 Task: Create List Time Management in Board Sales Negotiation to Workspace Acquisitions and Mergers. Create List Resource Management in Board Customer Service to Workspace Acquisitions and Mergers. Create List Communication in Board Content Marketing Podcast Strategy and Execution to Workspace Acquisitions and Mergers
Action: Mouse moved to (149, 488)
Screenshot: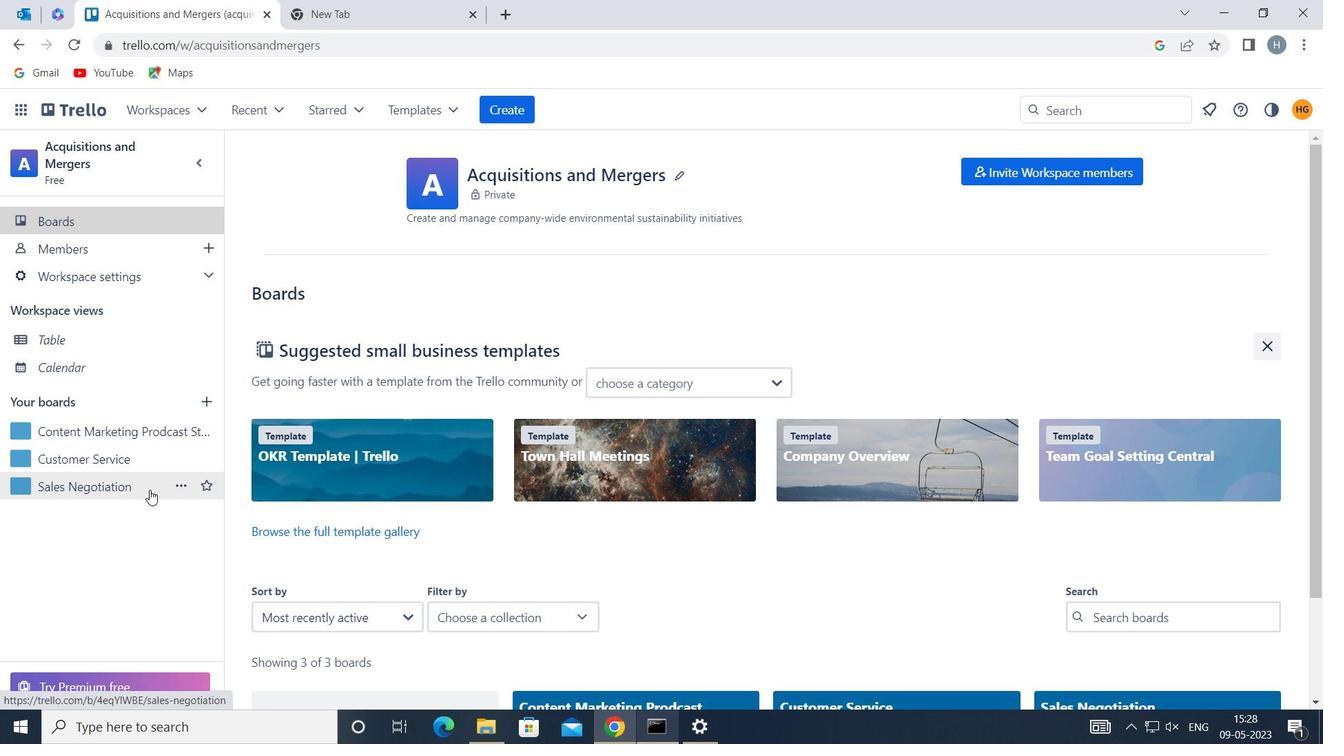 
Action: Mouse pressed left at (149, 488)
Screenshot: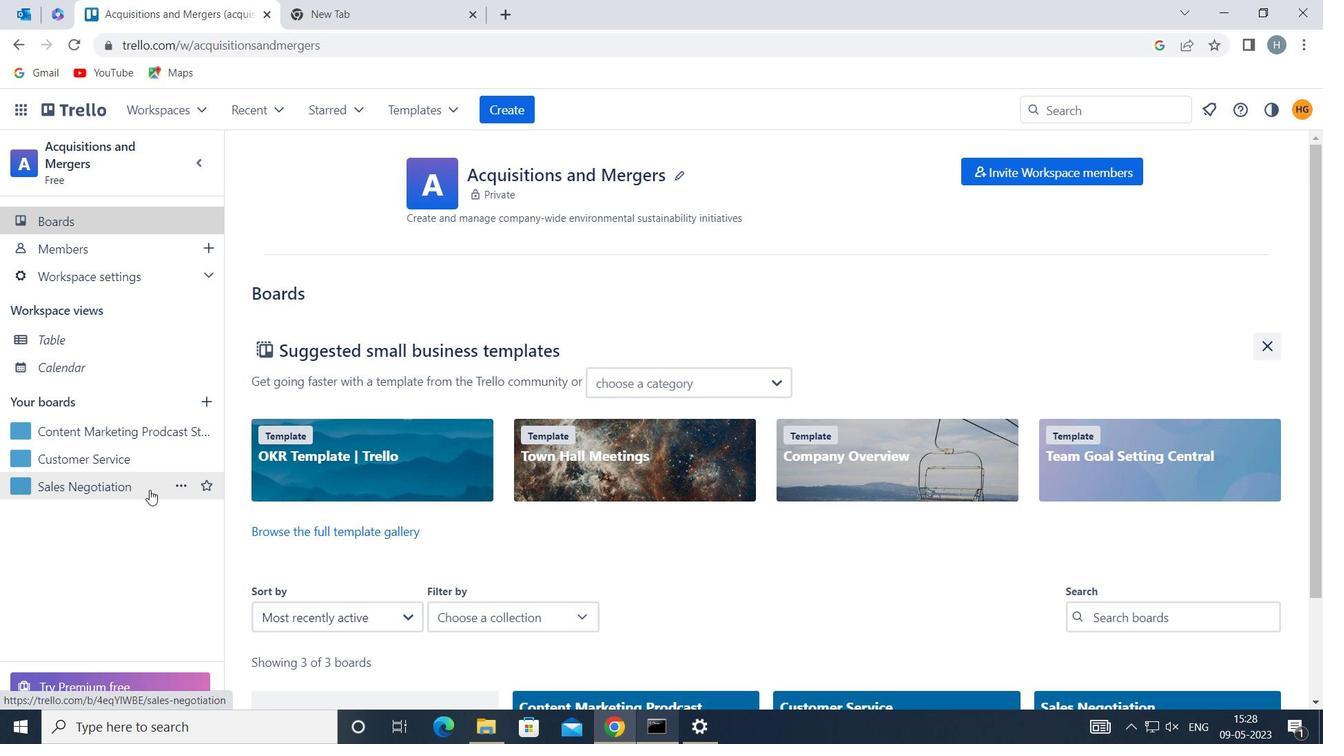 
Action: Mouse moved to (805, 203)
Screenshot: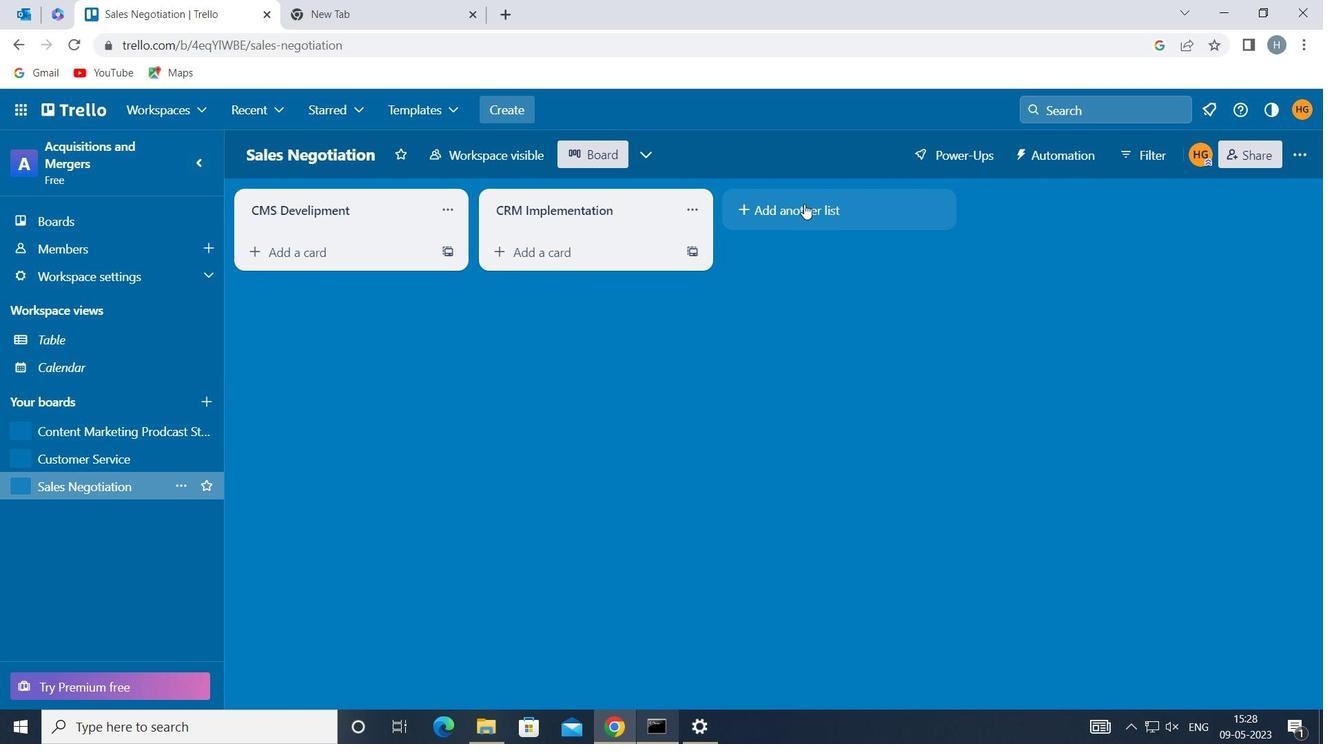 
Action: Mouse pressed left at (805, 203)
Screenshot: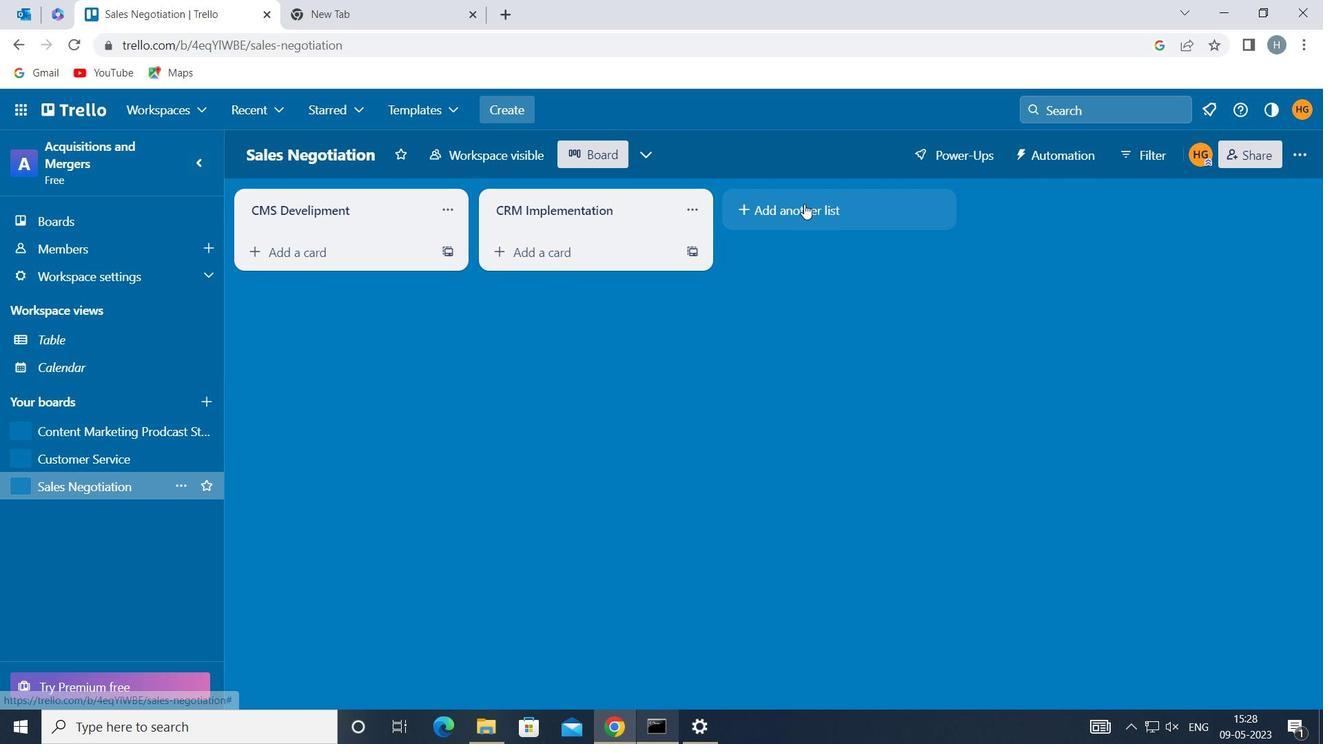
Action: Mouse moved to (696, 207)
Screenshot: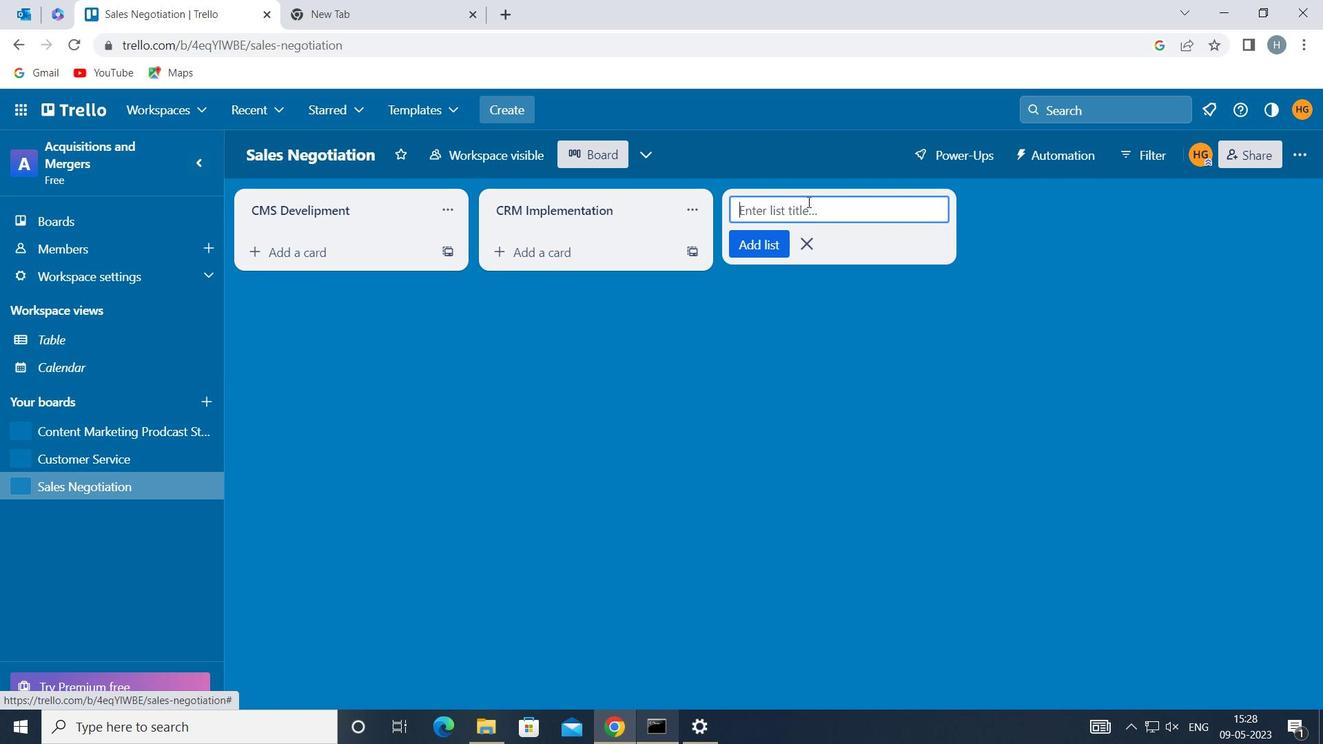 
Action: Key pressed <Key.shift>TIME<Key.space><Key.shift>MANAGEMENT
Screenshot: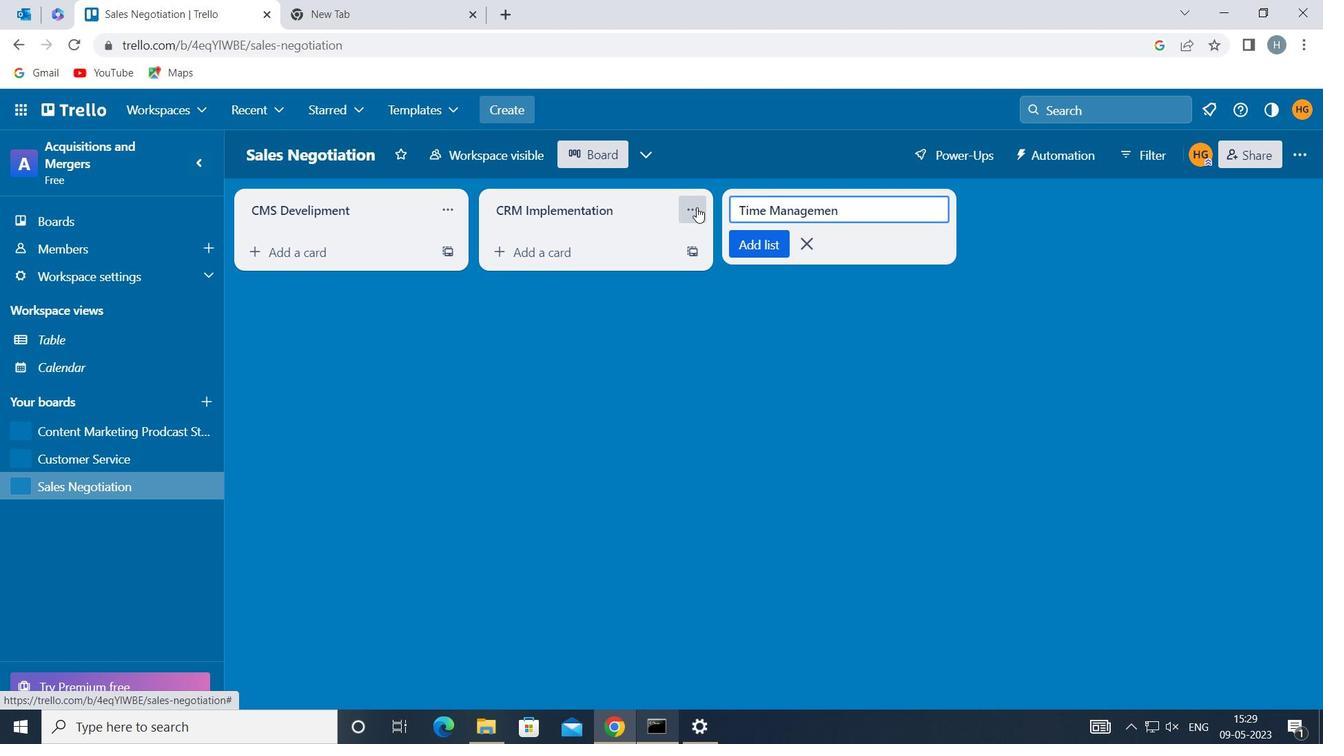 
Action: Mouse moved to (742, 243)
Screenshot: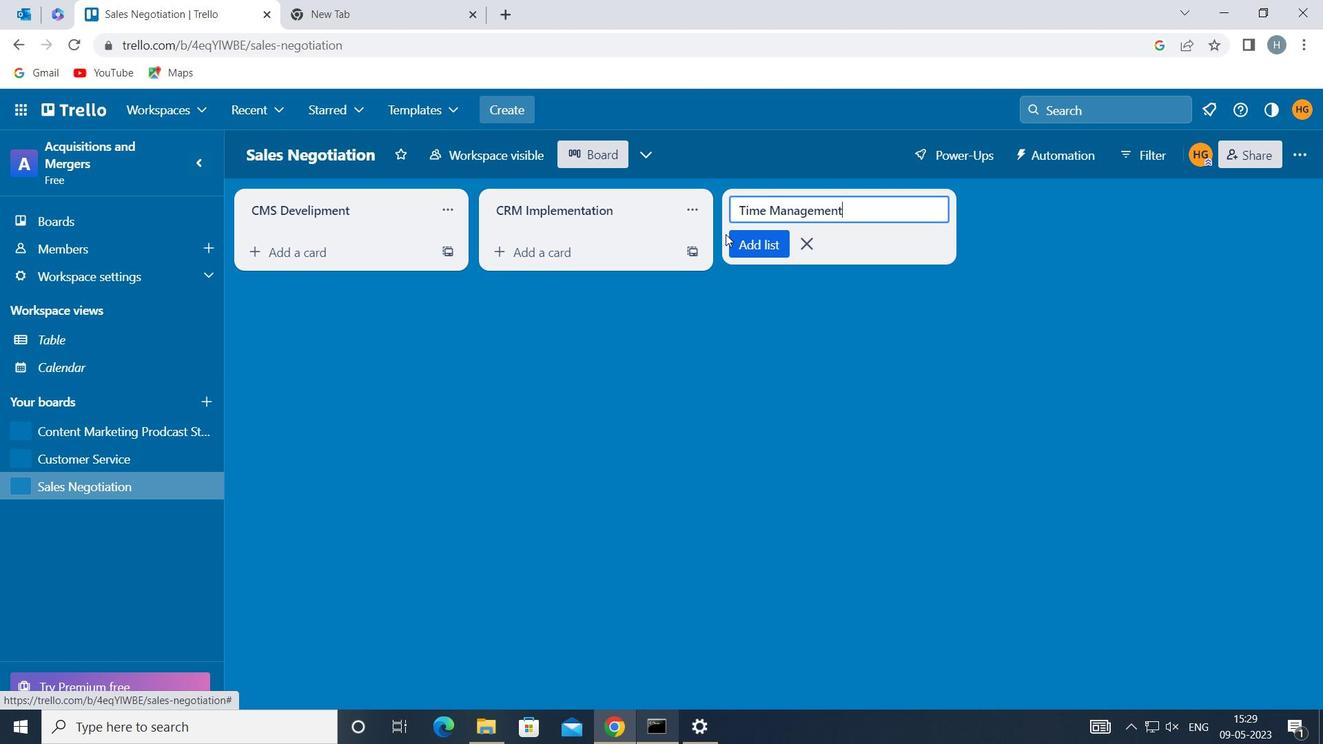 
Action: Mouse pressed left at (742, 243)
Screenshot: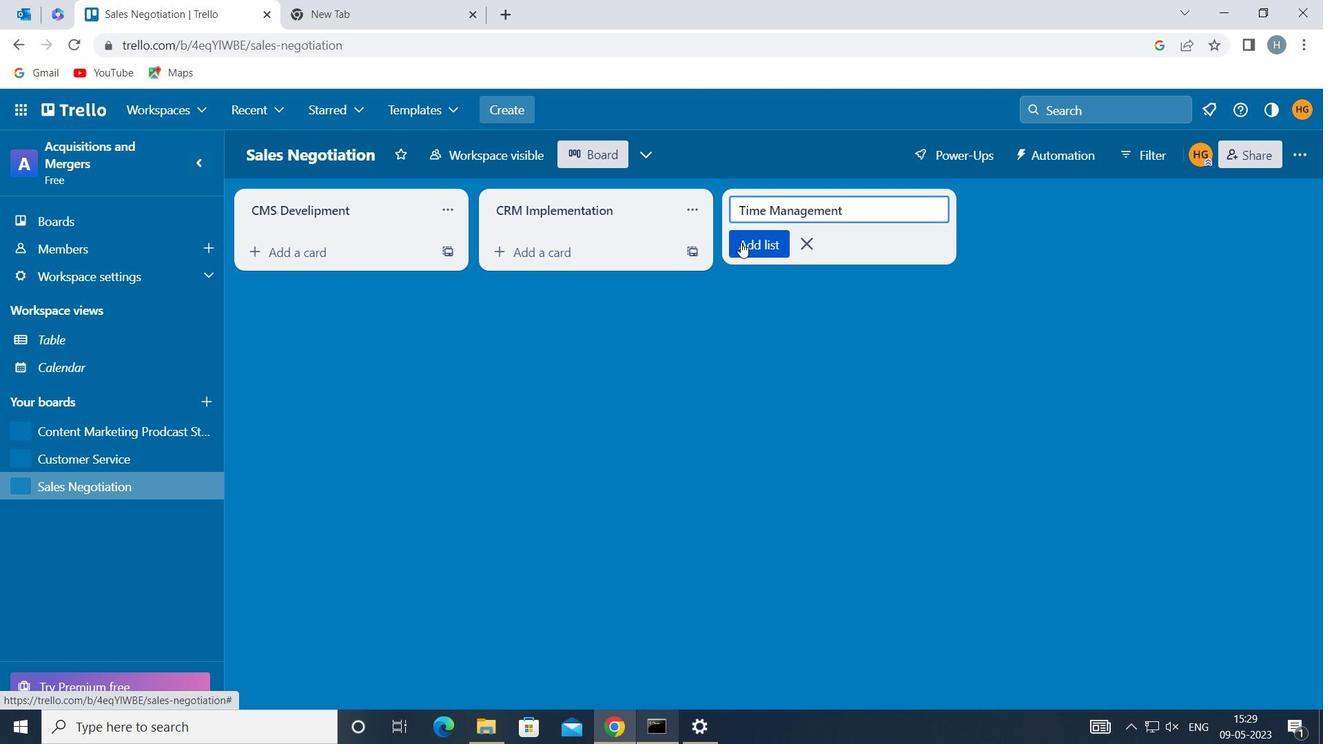 
Action: Mouse moved to (573, 344)
Screenshot: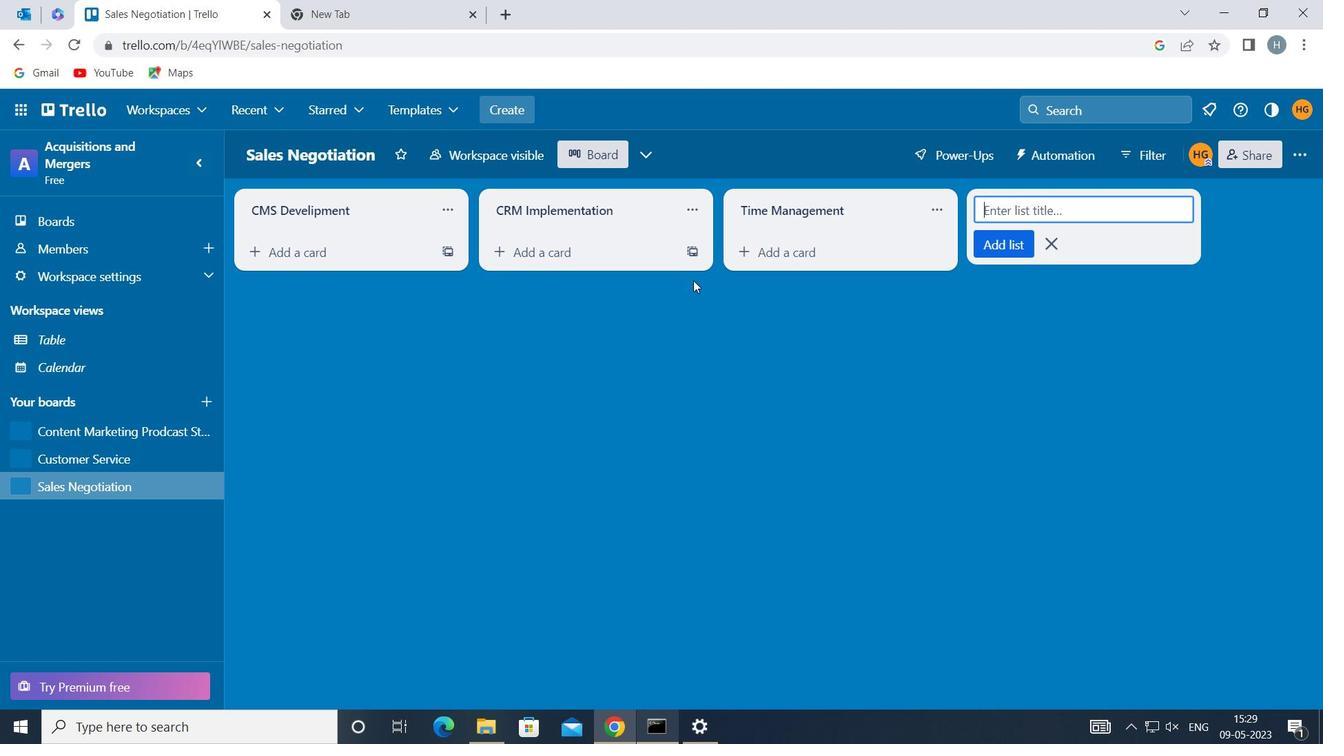 
Action: Mouse pressed left at (573, 344)
Screenshot: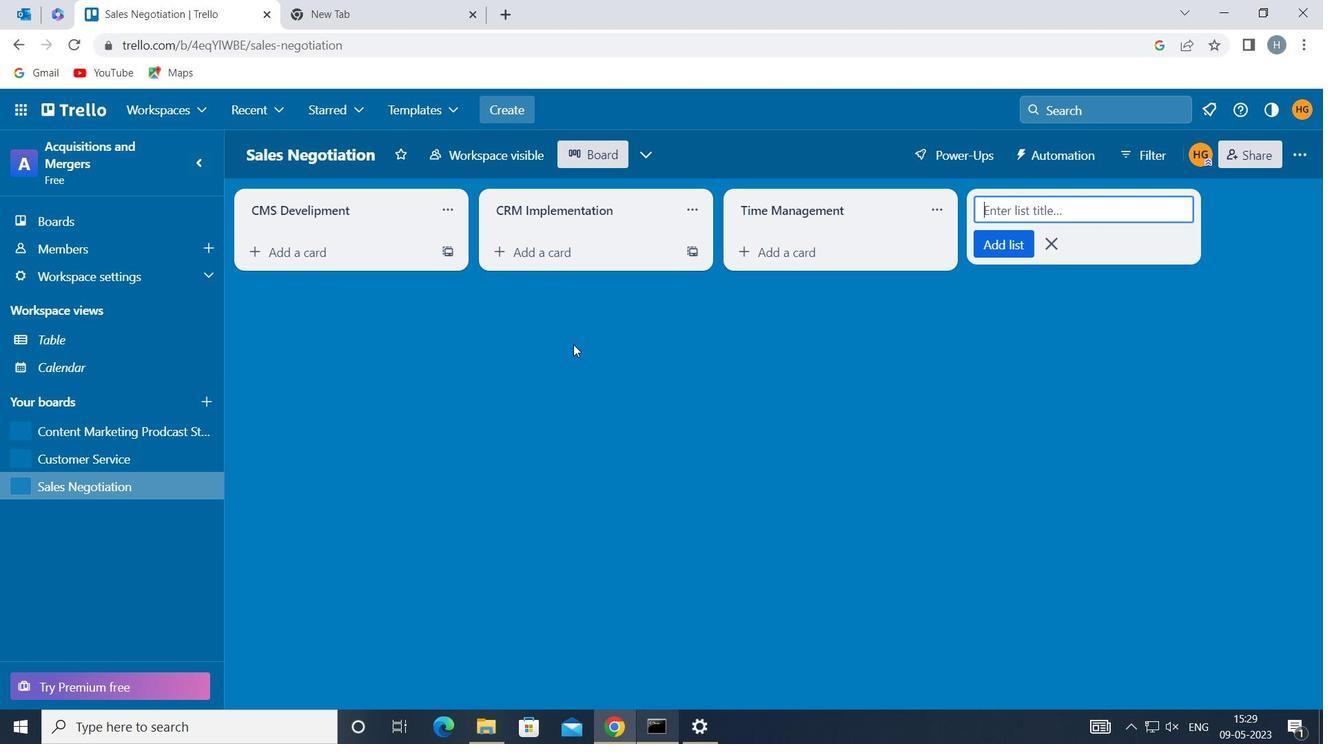 
Action: Mouse moved to (121, 447)
Screenshot: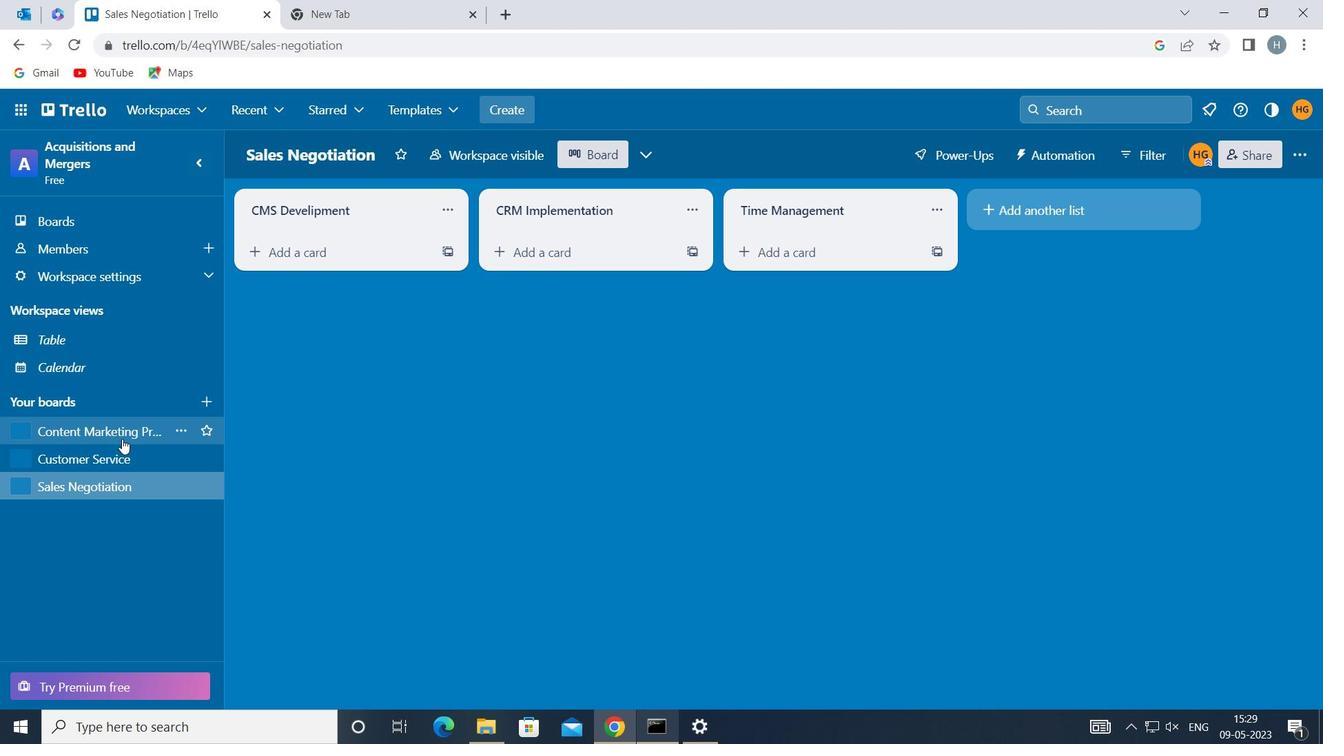 
Action: Mouse pressed left at (121, 447)
Screenshot: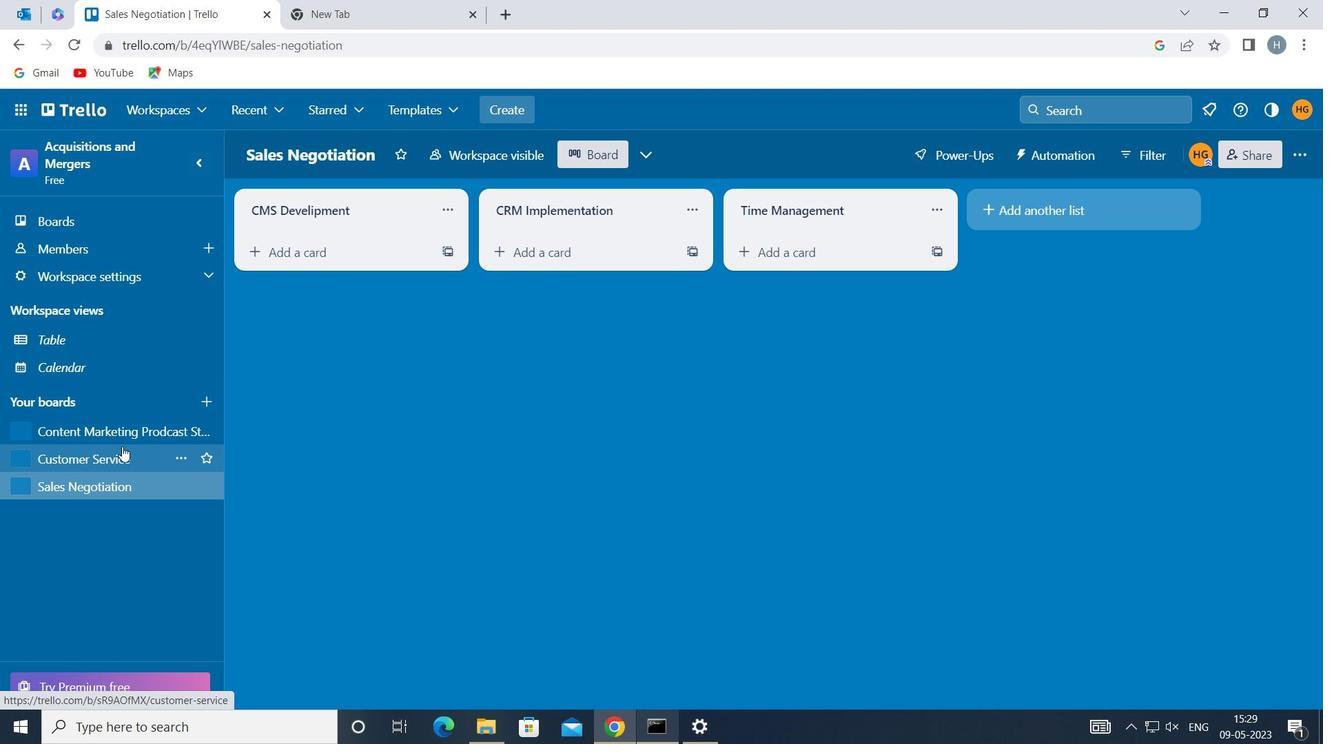 
Action: Mouse moved to (796, 205)
Screenshot: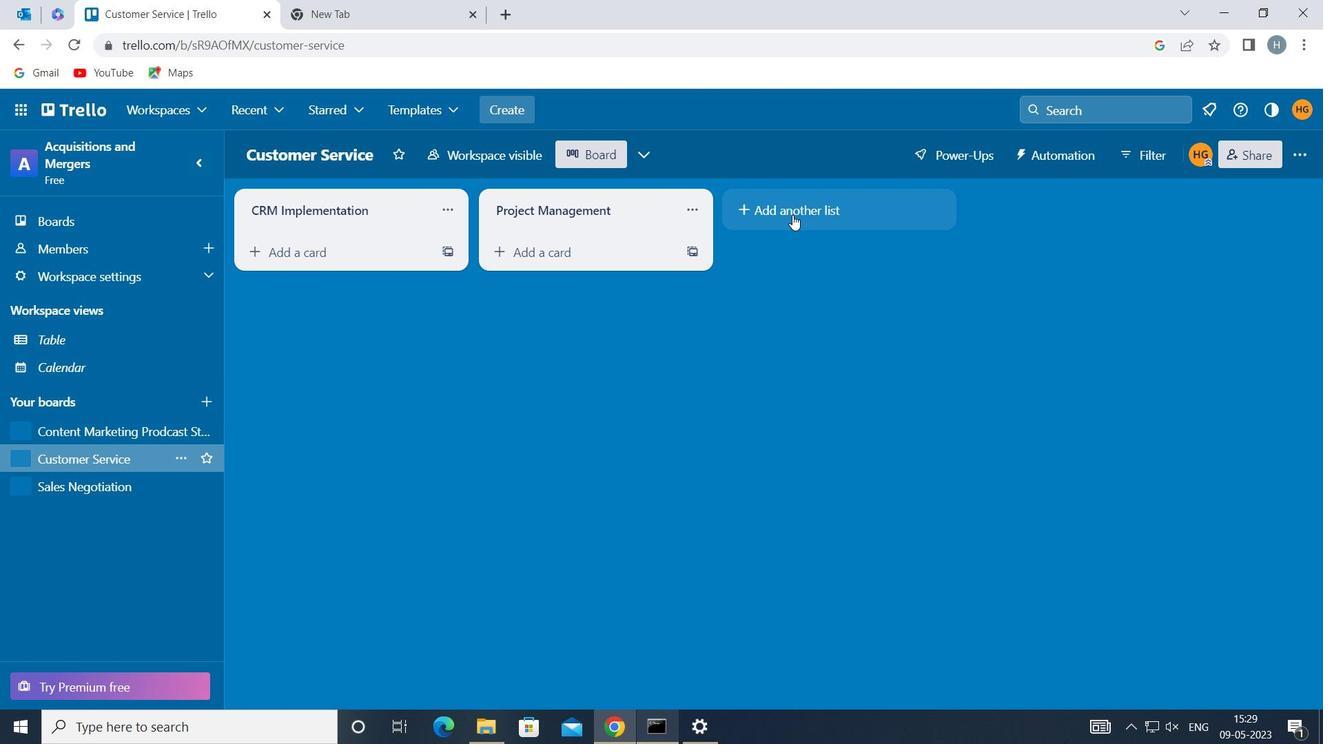 
Action: Mouse pressed left at (796, 205)
Screenshot: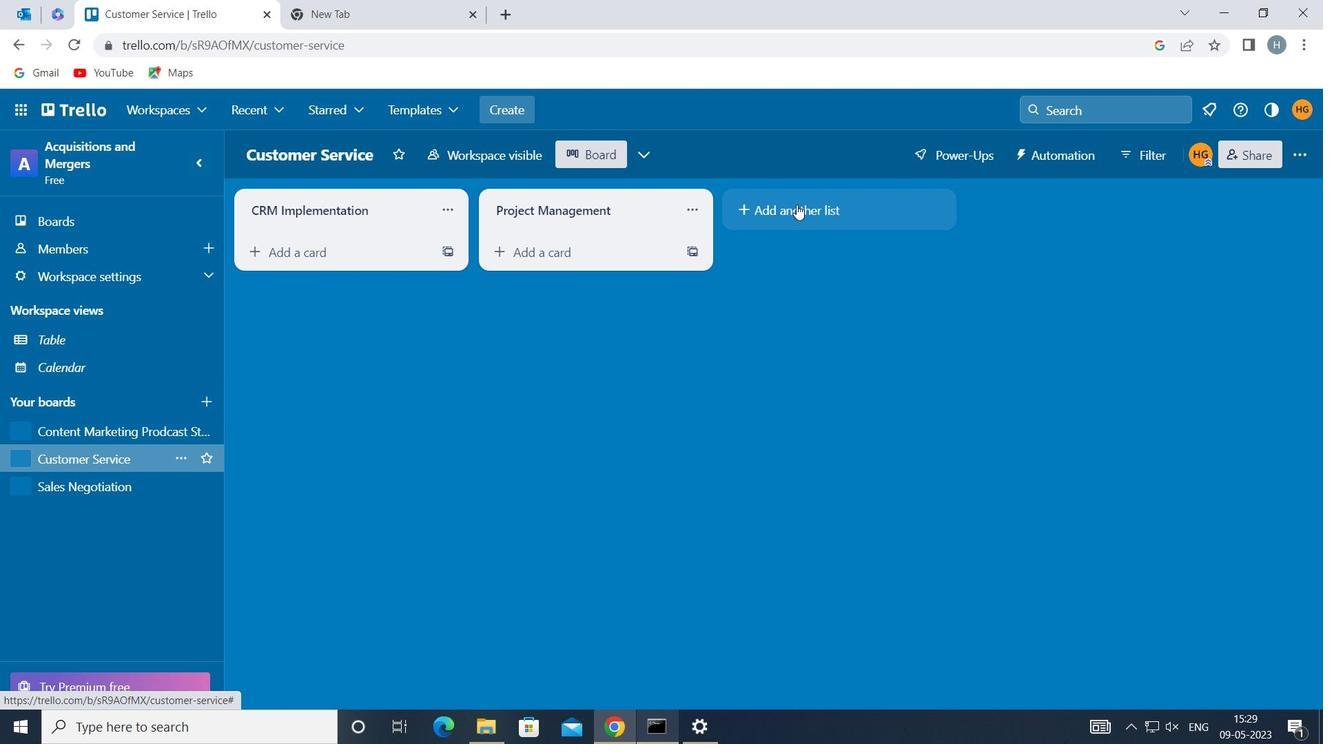 
Action: Mouse moved to (667, 244)
Screenshot: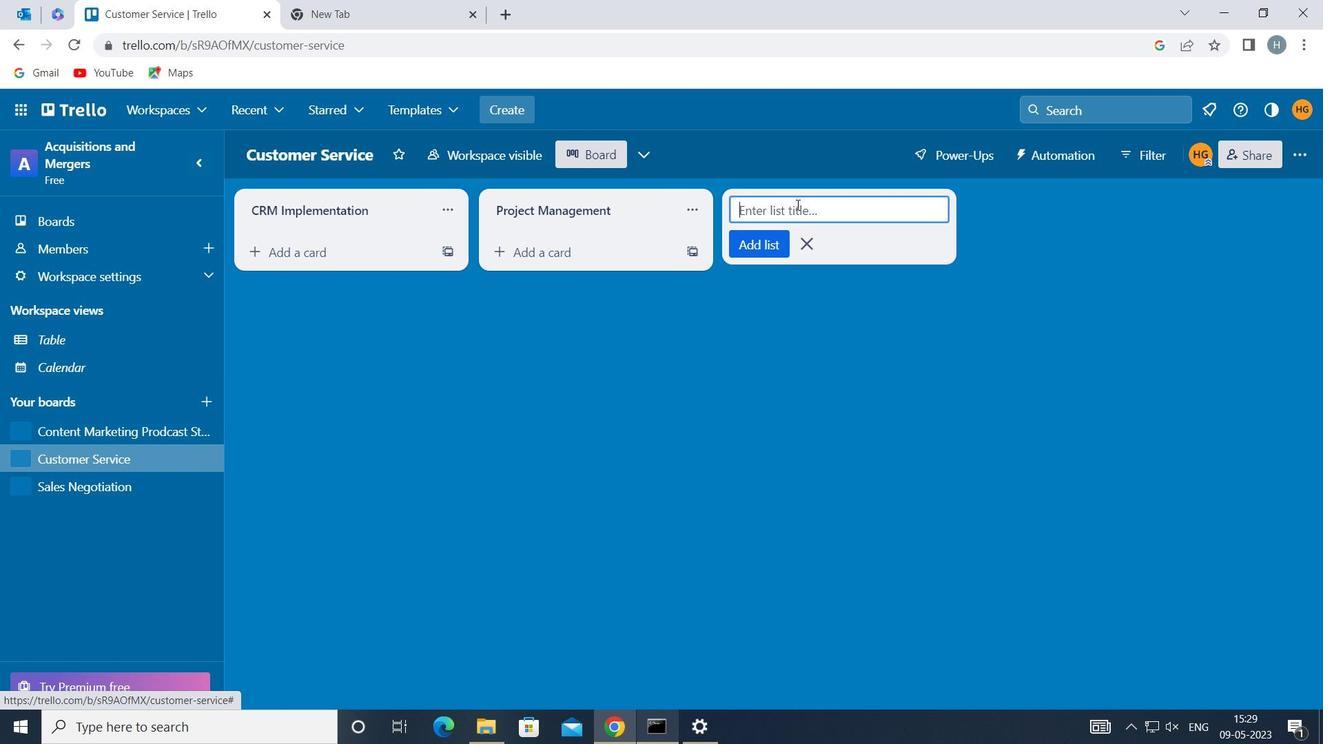 
Action: Key pressed <Key.shift>RESOURCE<Key.space><Key.shift>MANAGEMENT
Screenshot: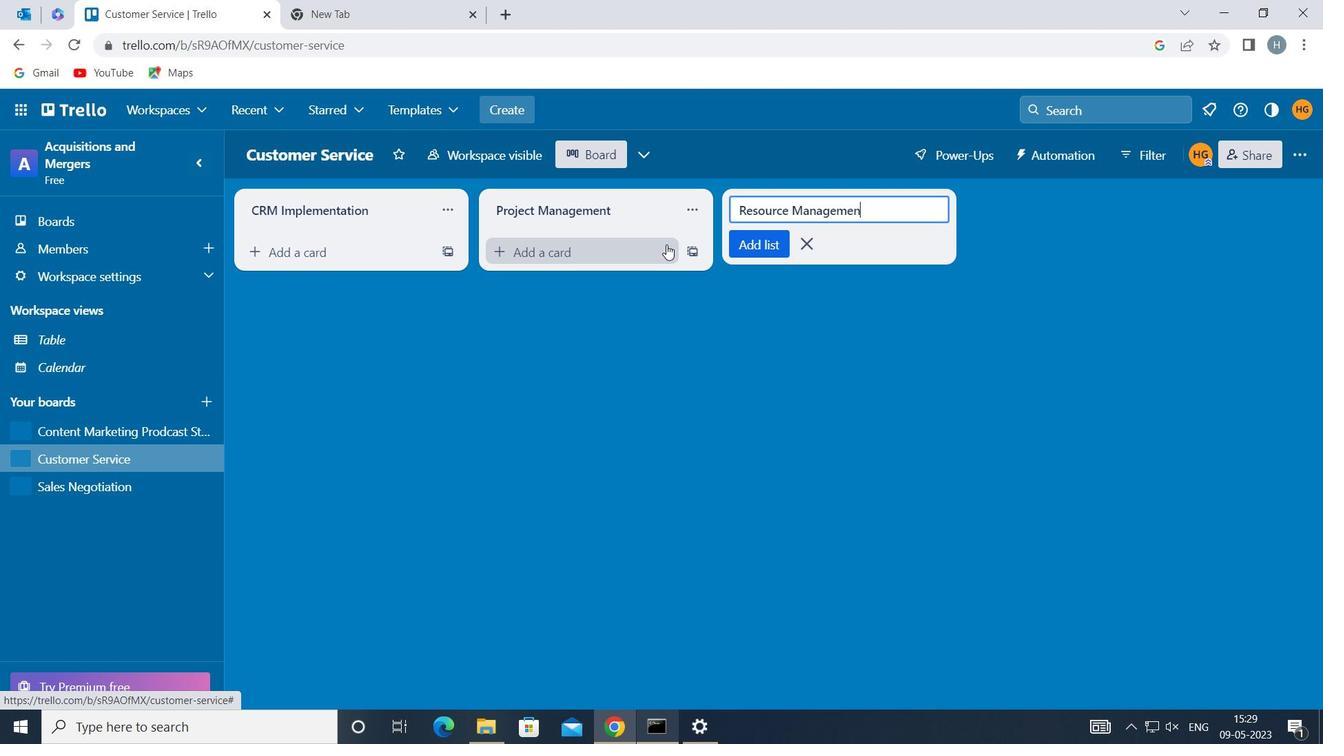 
Action: Mouse moved to (753, 246)
Screenshot: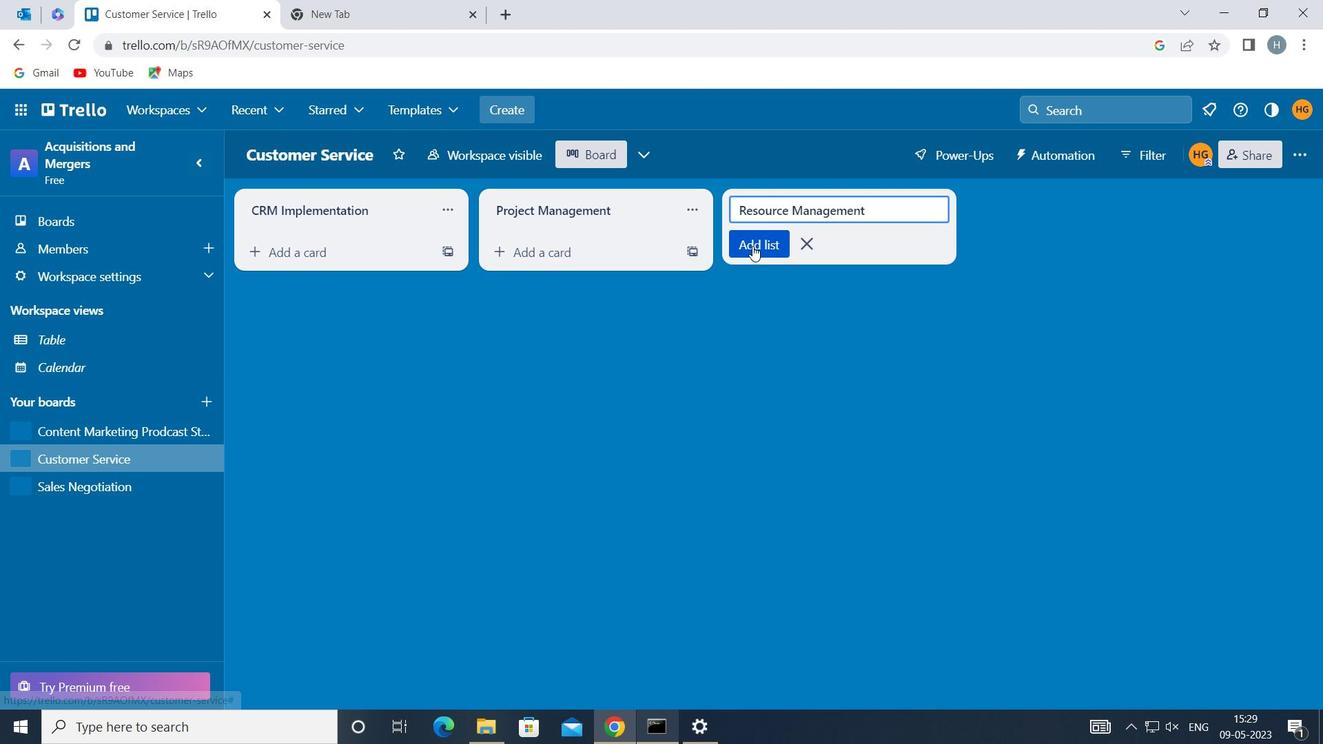 
Action: Mouse pressed left at (753, 246)
Screenshot: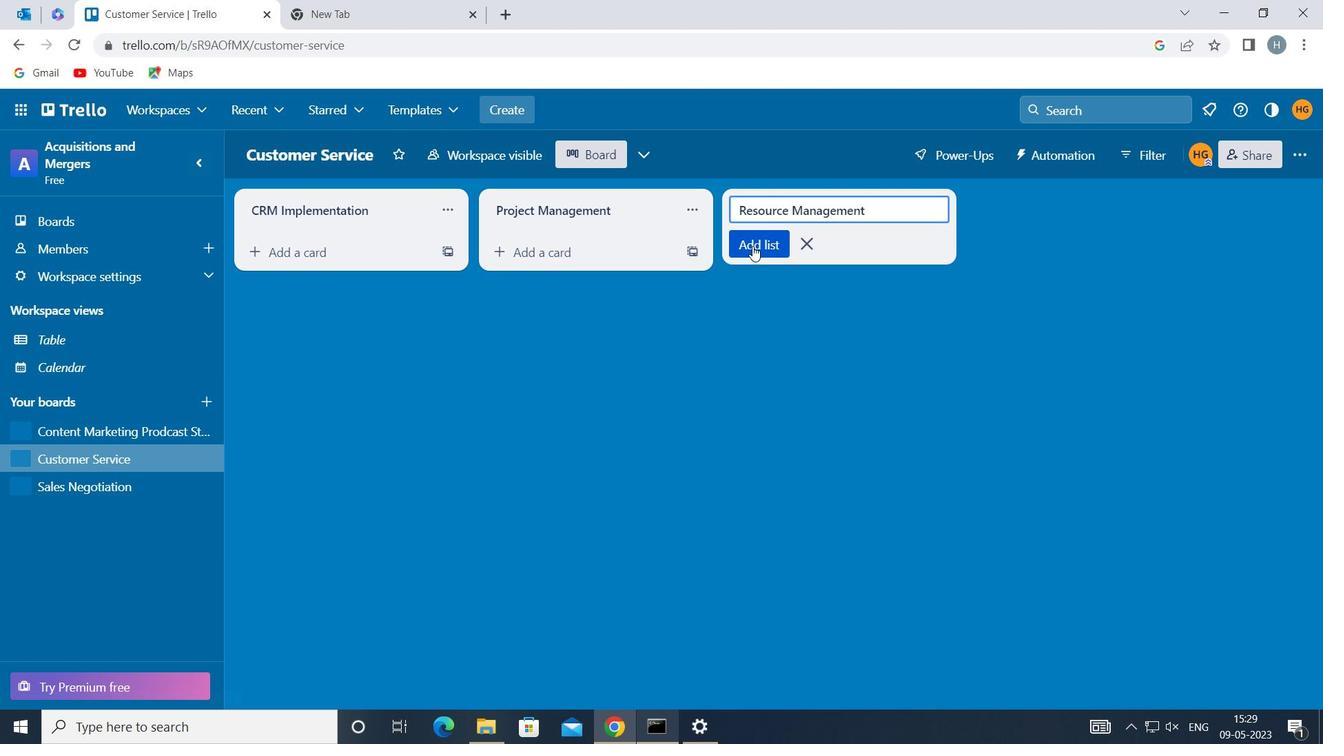 
Action: Mouse moved to (178, 425)
Screenshot: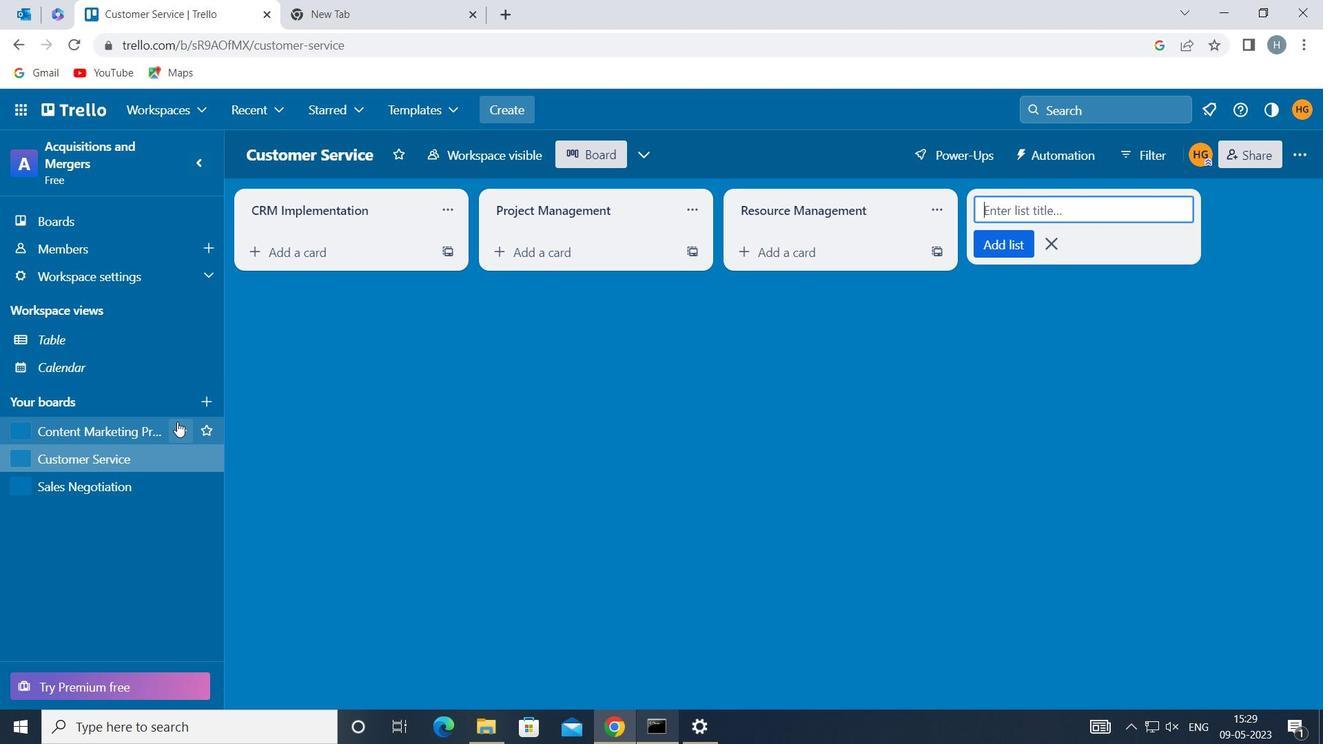 
Action: Mouse pressed left at (178, 425)
Screenshot: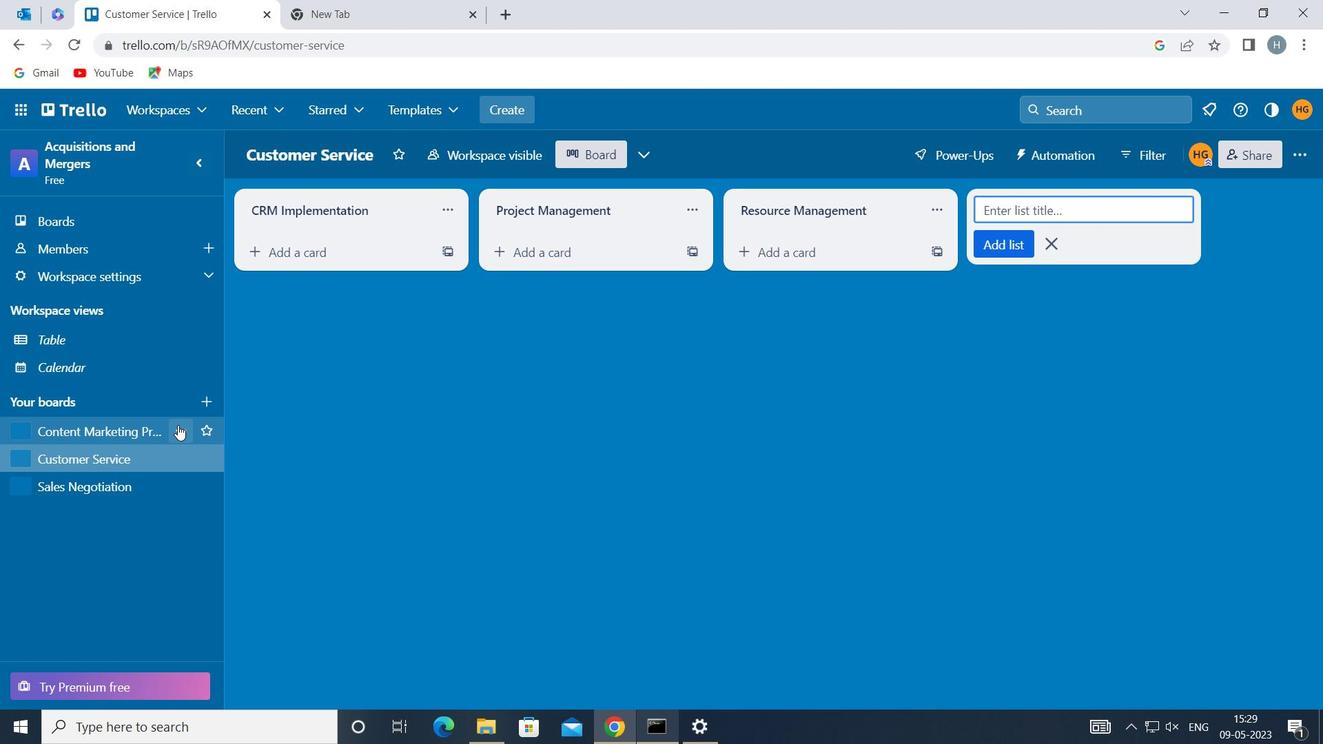 
Action: Mouse moved to (131, 425)
Screenshot: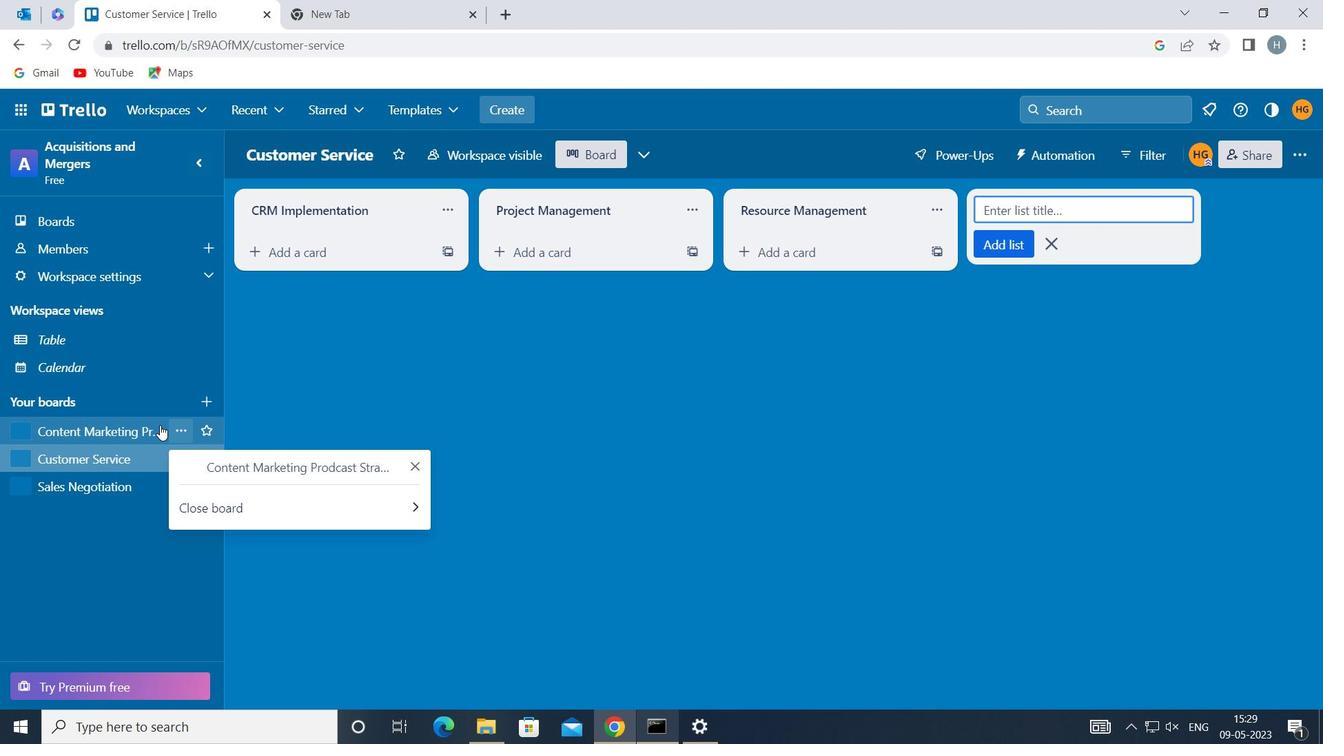 
Action: Mouse pressed left at (131, 425)
Screenshot: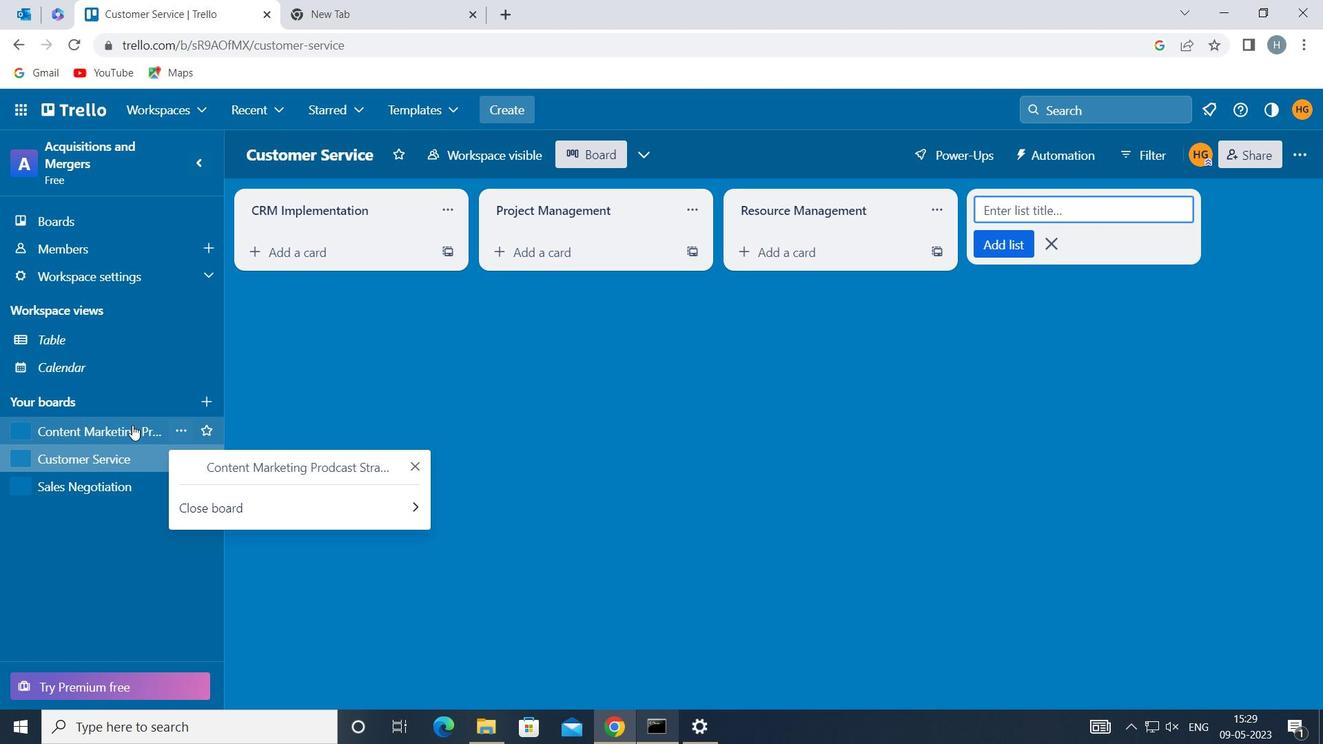 
Action: Mouse moved to (820, 206)
Screenshot: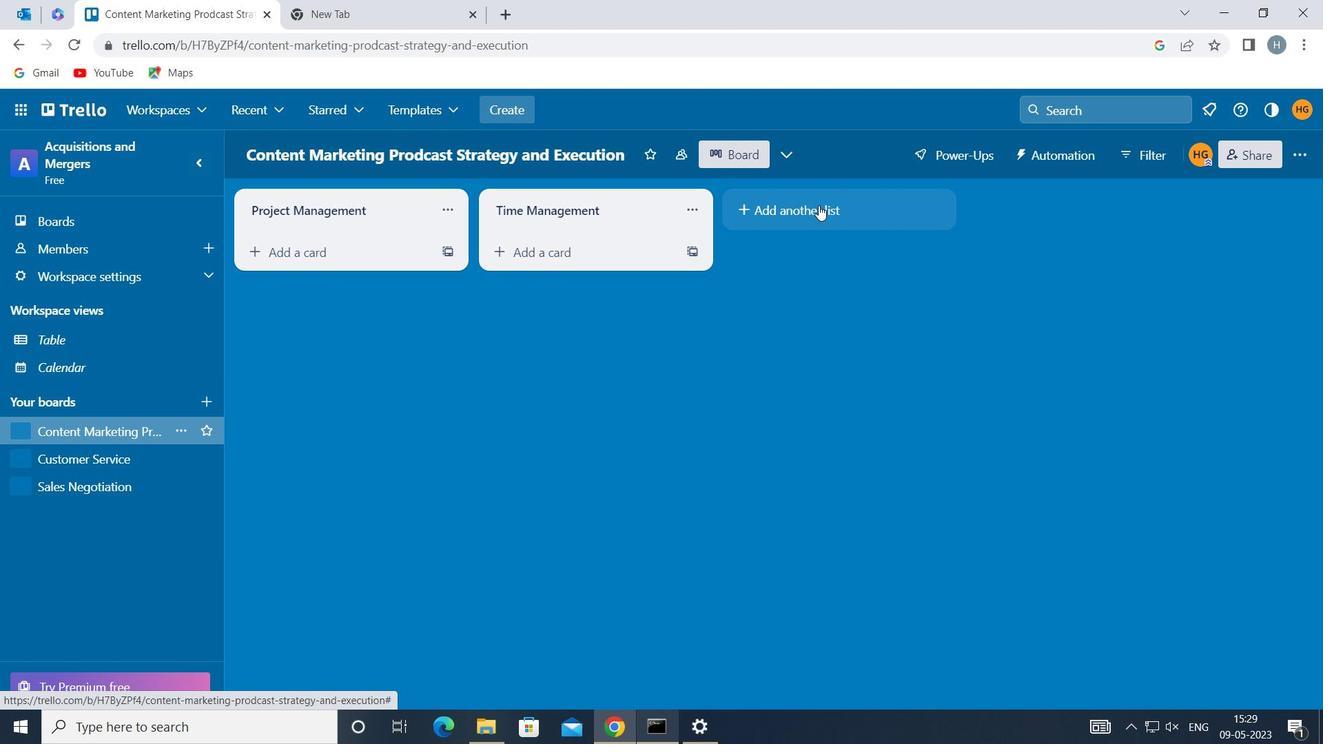 
Action: Mouse pressed left at (820, 206)
Screenshot: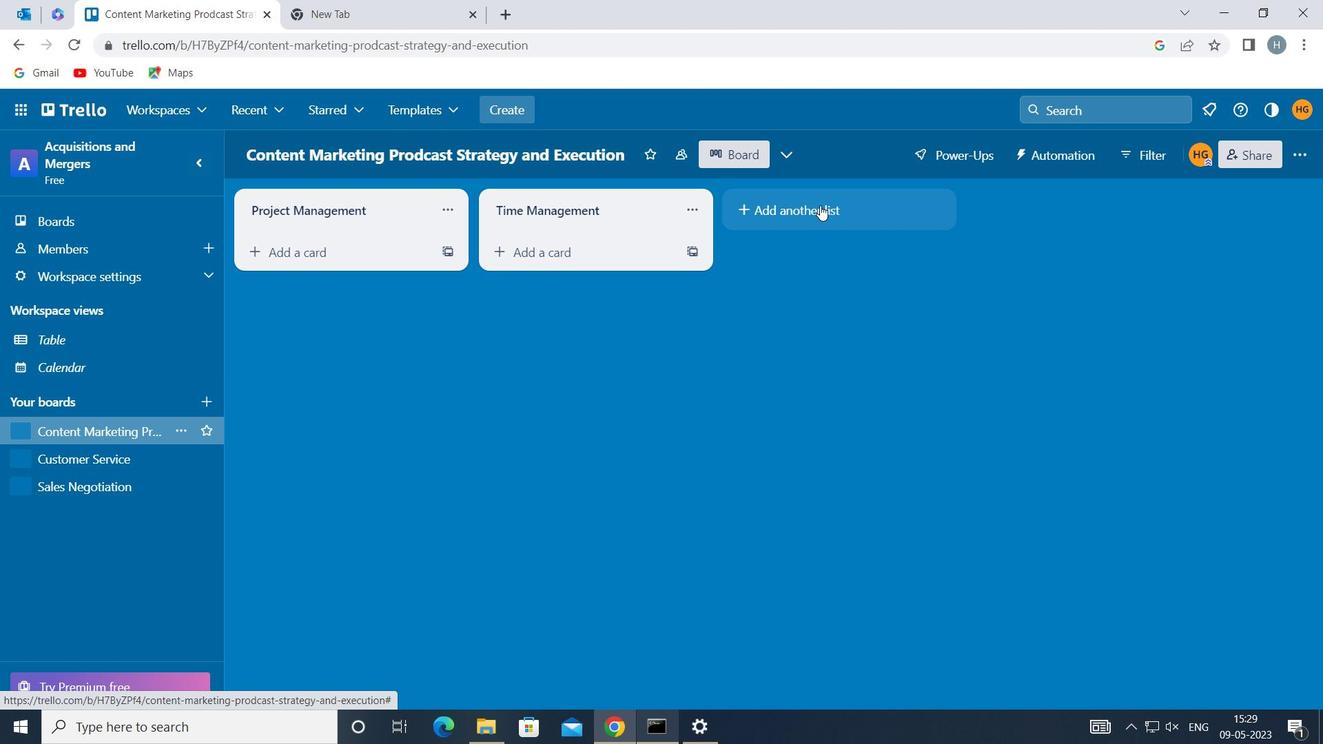 
Action: Mouse moved to (727, 228)
Screenshot: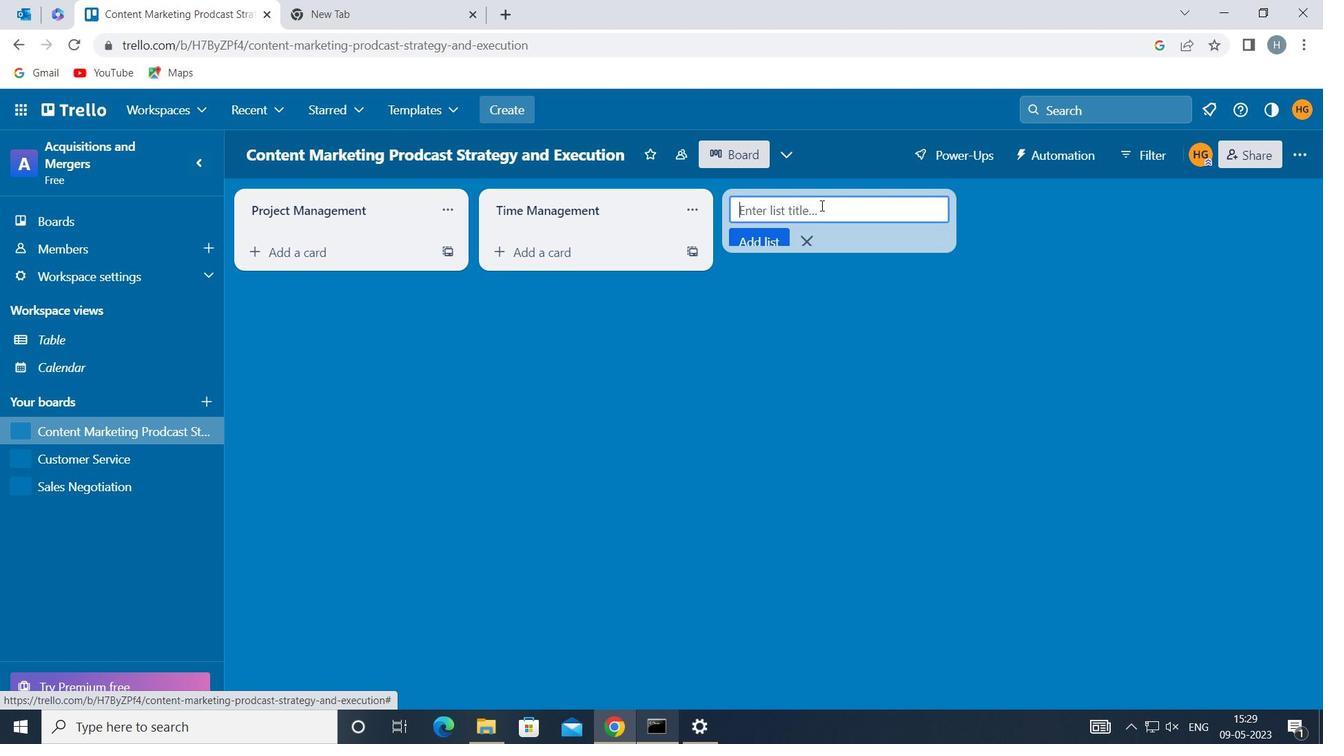 
Action: Key pressed <Key.shift>COMMUNICATION
Screenshot: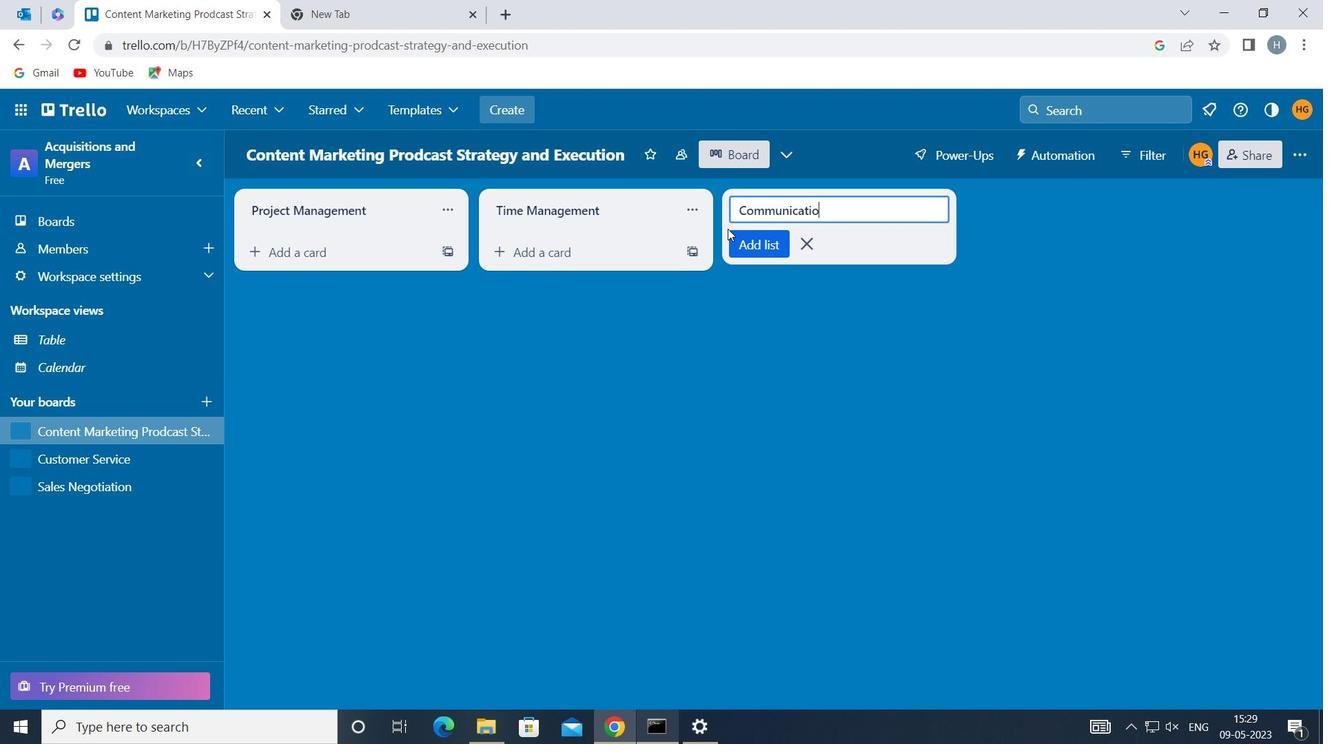 
Action: Mouse moved to (751, 246)
Screenshot: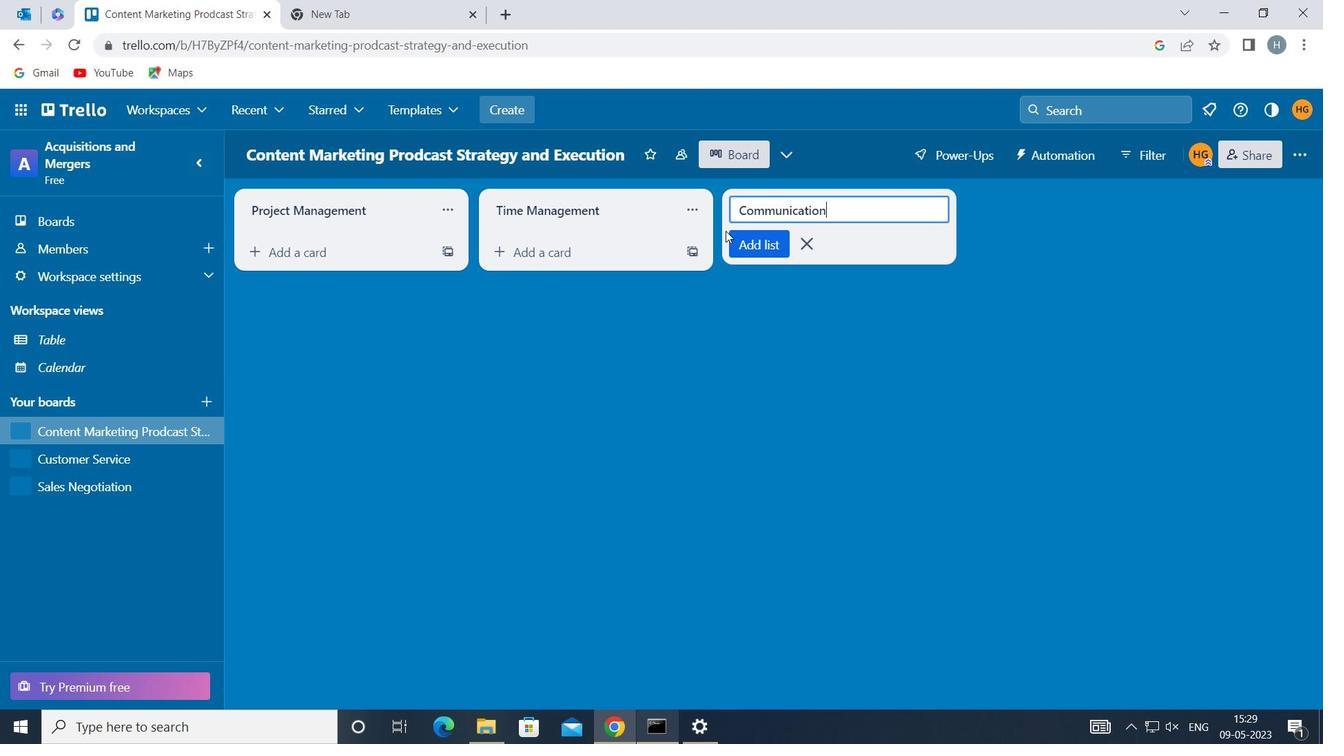
Action: Mouse pressed left at (751, 246)
Screenshot: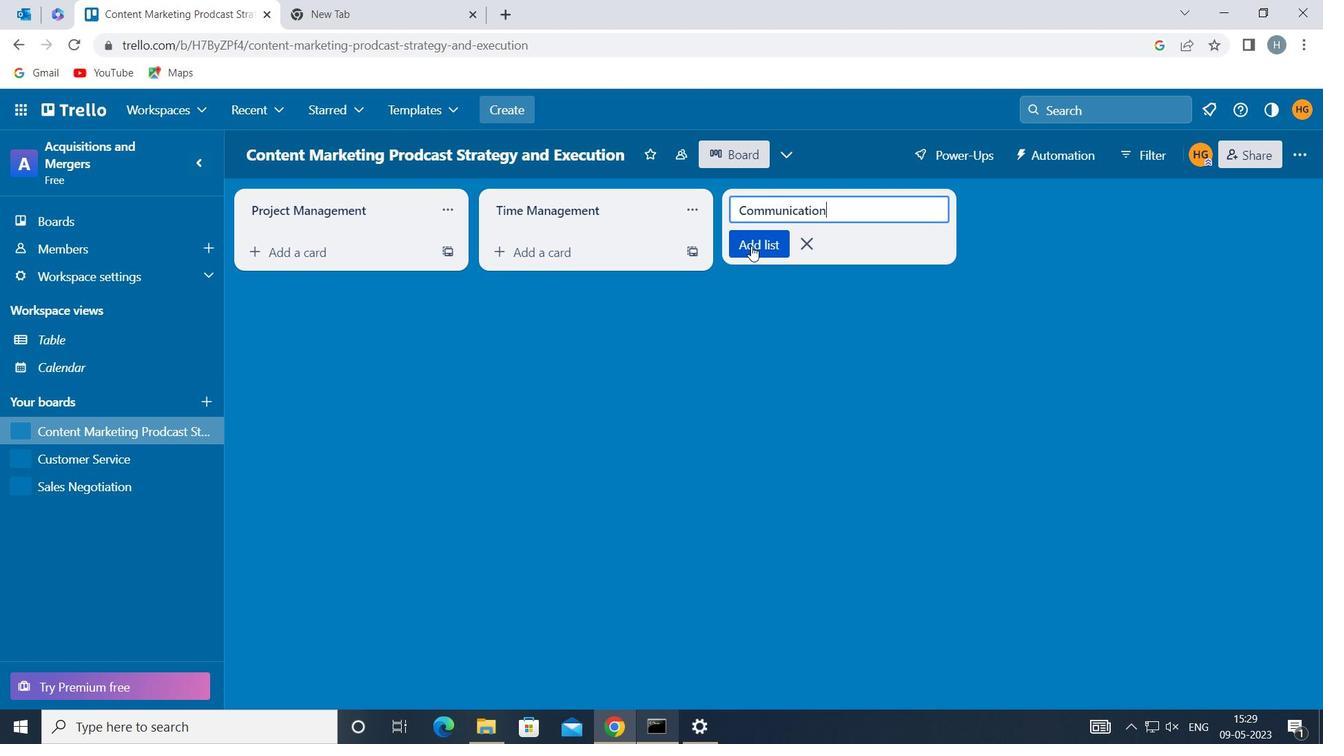 
Action: Mouse moved to (668, 337)
Screenshot: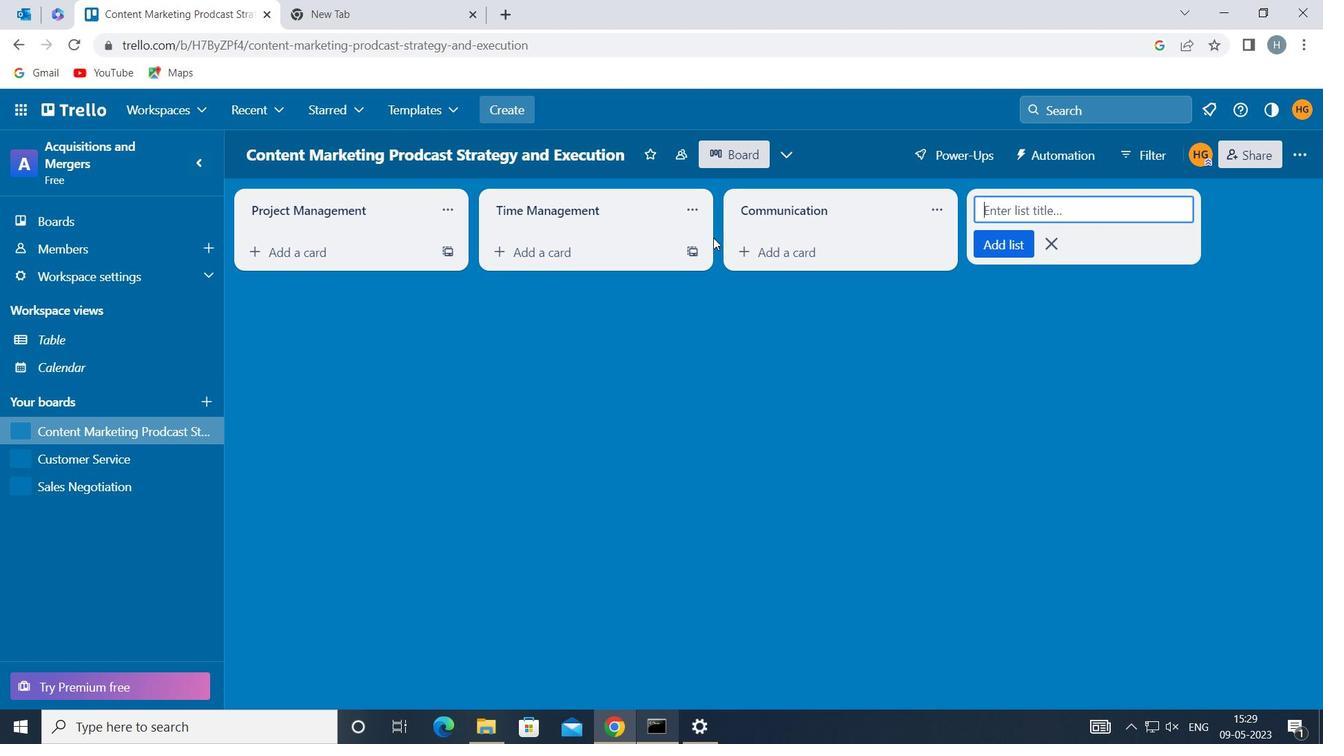 
Action: Mouse pressed left at (668, 337)
Screenshot: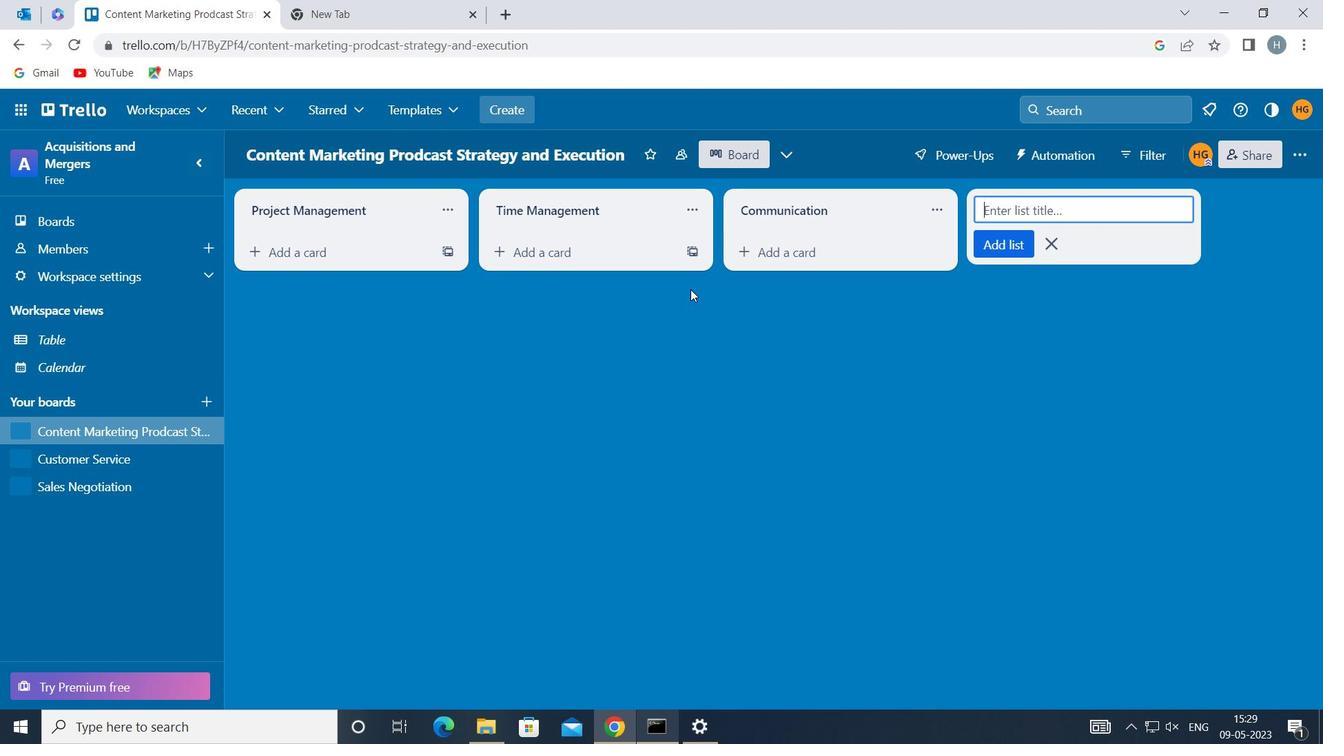 
Action: Mouse moved to (379, 356)
Screenshot: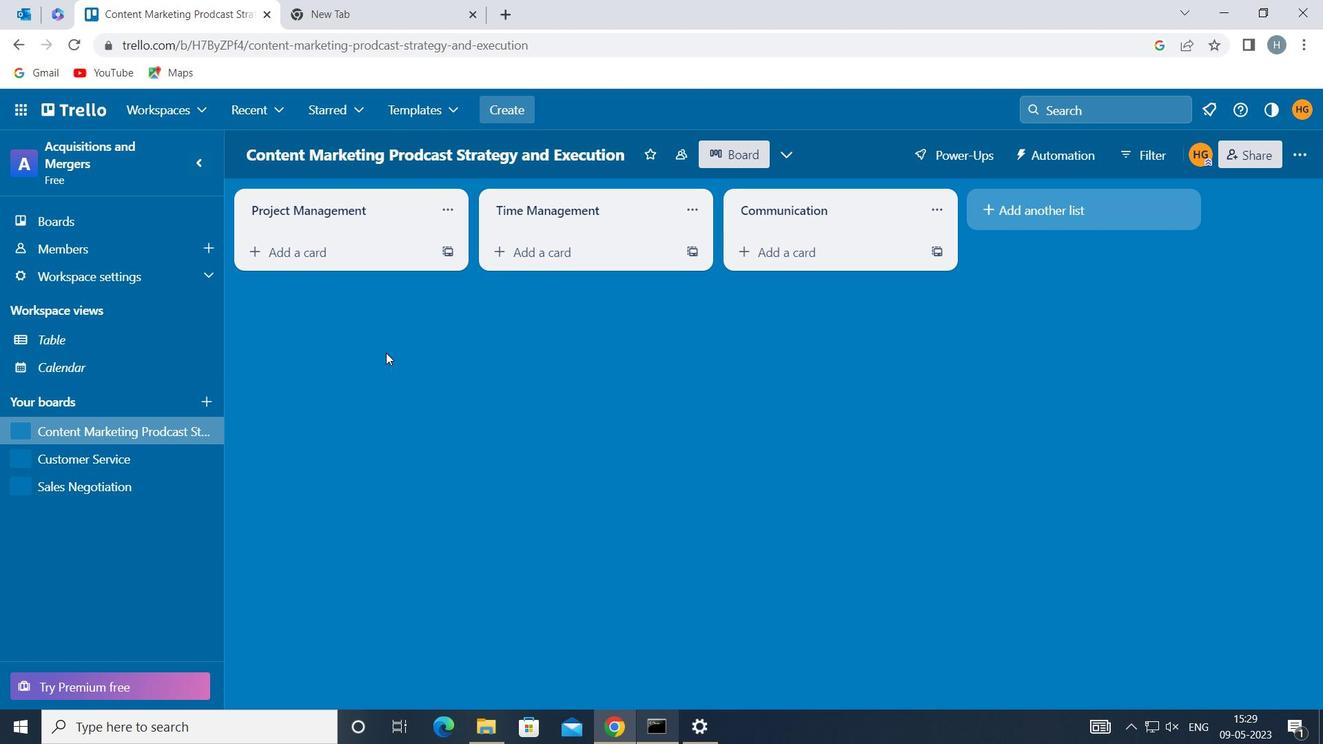 
